Task: Look for products in the category "Specialty Cheeses" from Dietz & Watson only.
Action: Mouse moved to (763, 260)
Screenshot: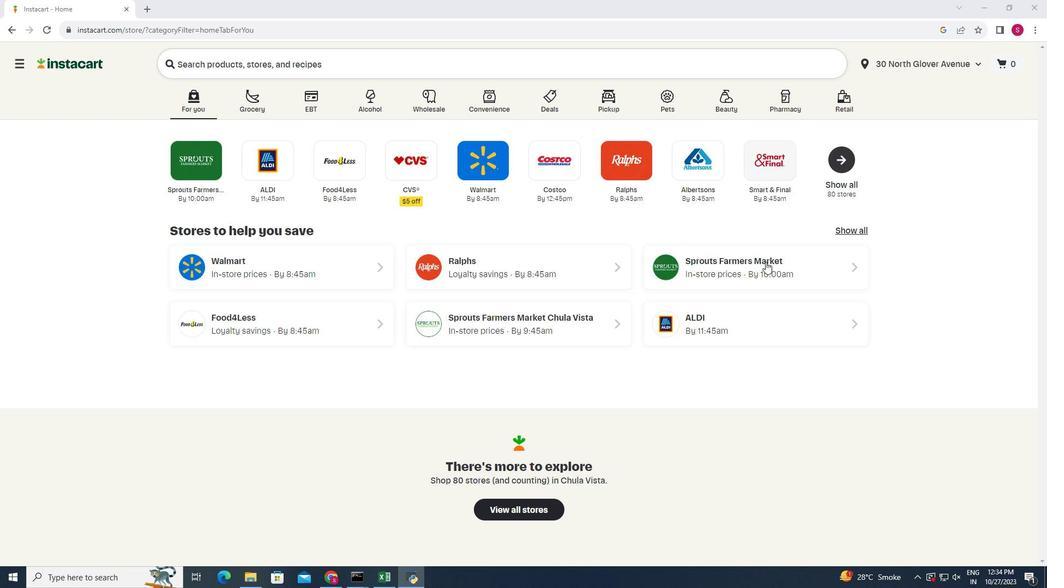 
Action: Mouse pressed left at (763, 260)
Screenshot: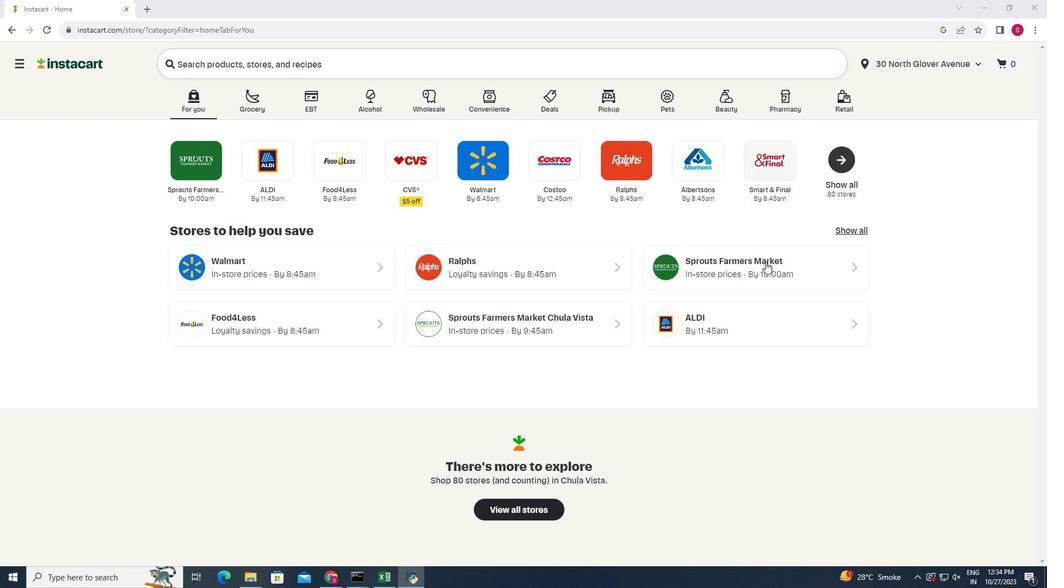 
Action: Mouse moved to (46, 475)
Screenshot: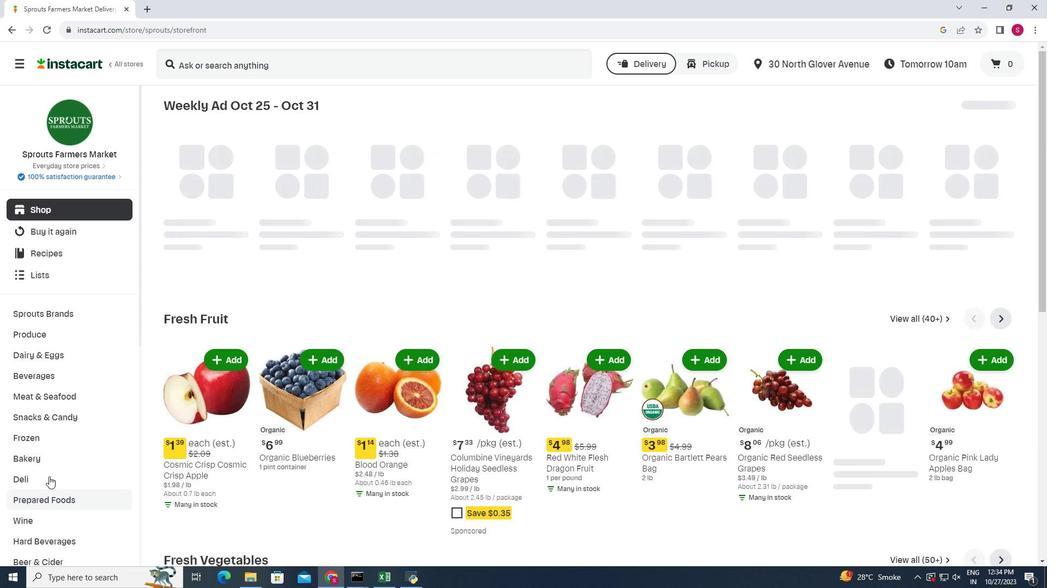 
Action: Mouse pressed left at (46, 475)
Screenshot: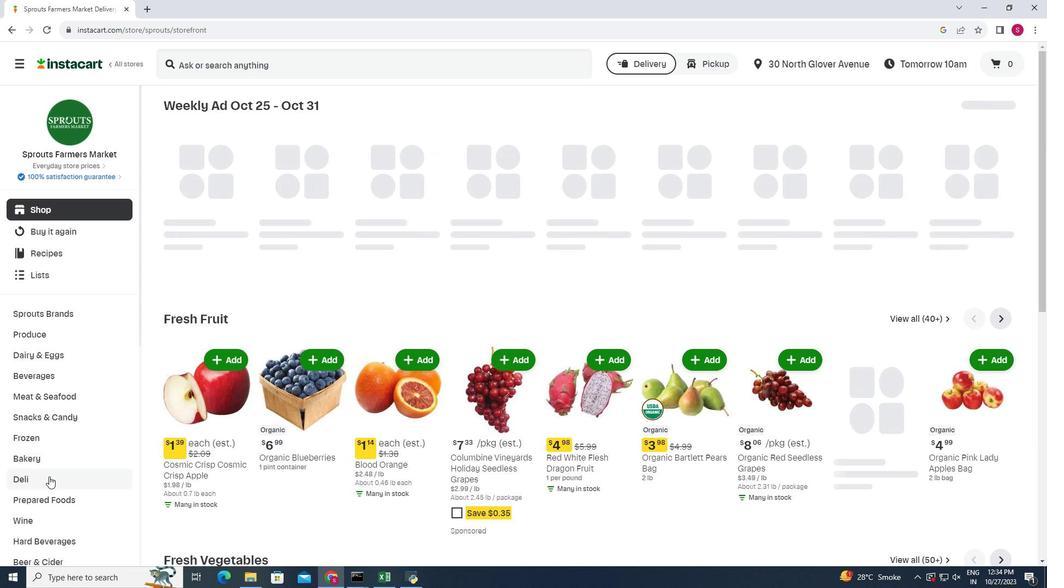 
Action: Mouse moved to (273, 243)
Screenshot: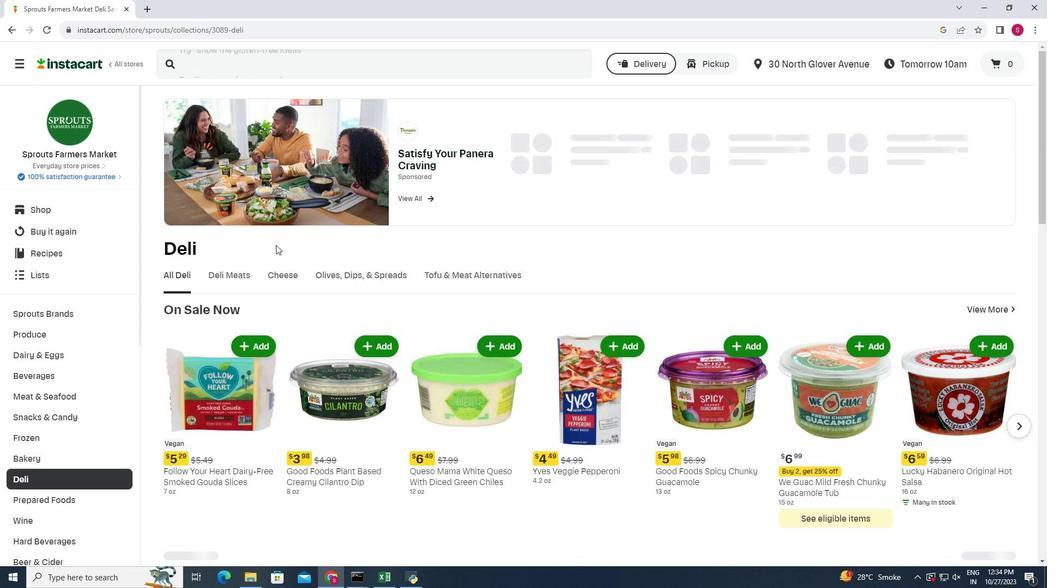 
Action: Mouse pressed left at (273, 243)
Screenshot: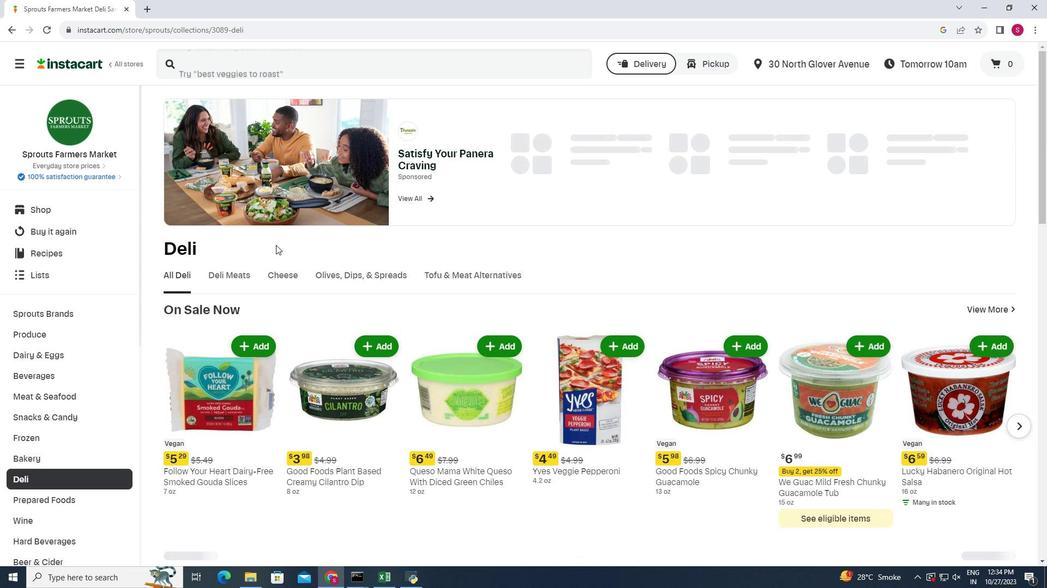 
Action: Mouse moved to (281, 273)
Screenshot: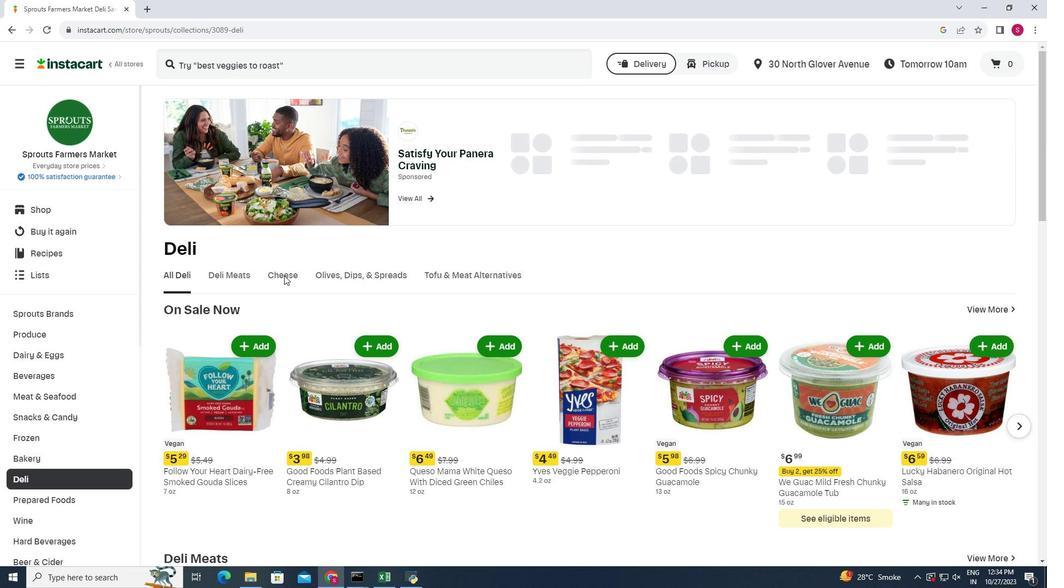
Action: Mouse pressed left at (281, 273)
Screenshot: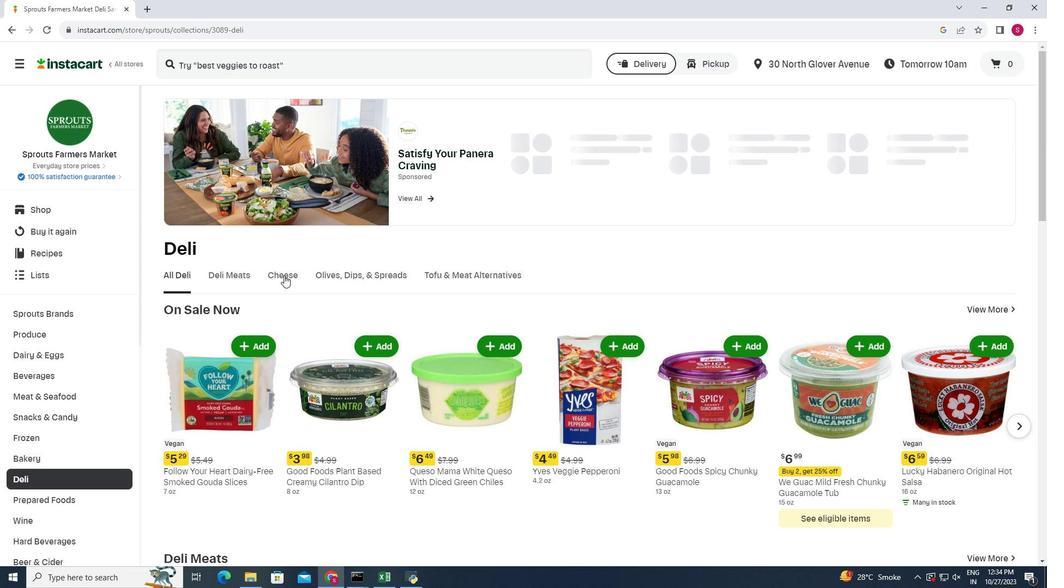 
Action: Mouse moved to (1012, 309)
Screenshot: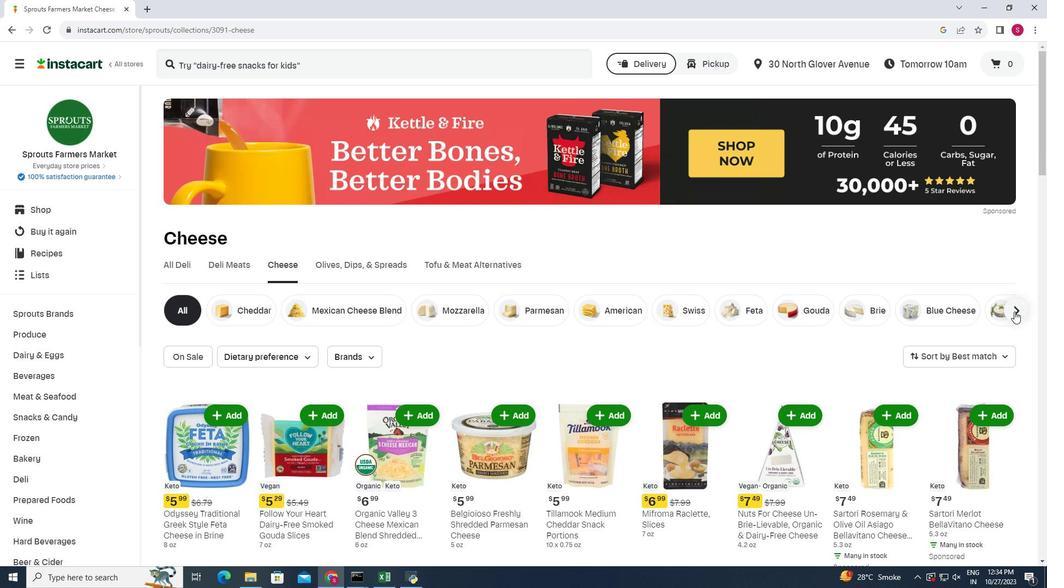 
Action: Mouse pressed left at (1012, 309)
Screenshot: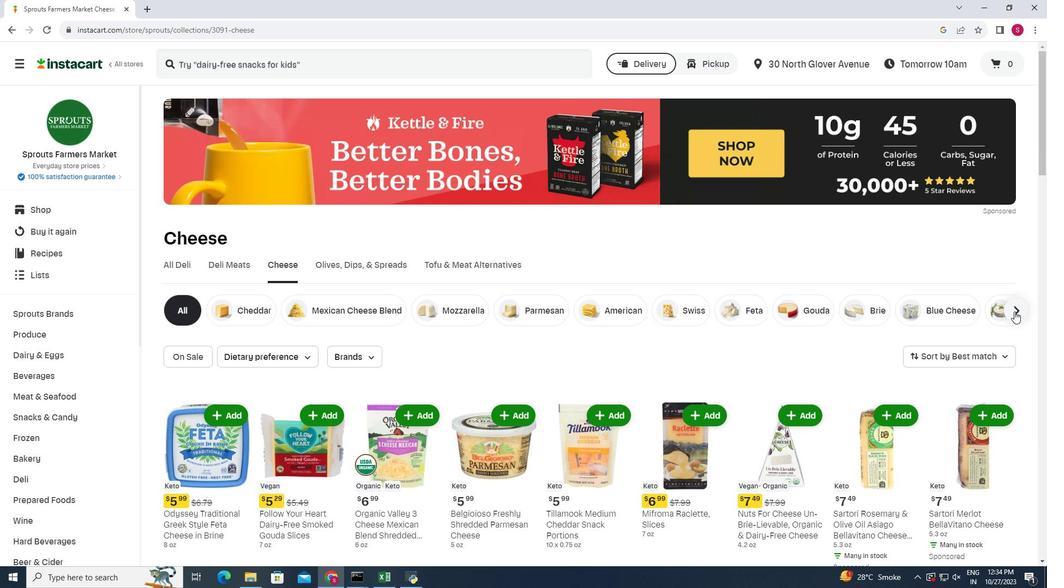 
Action: Mouse moved to (968, 314)
Screenshot: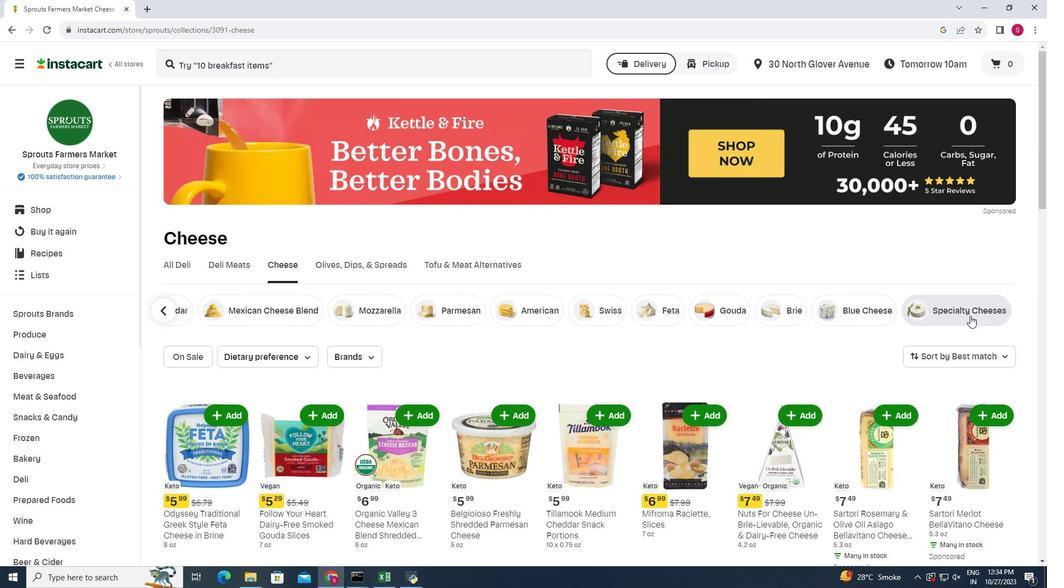 
Action: Mouse pressed left at (968, 314)
Screenshot: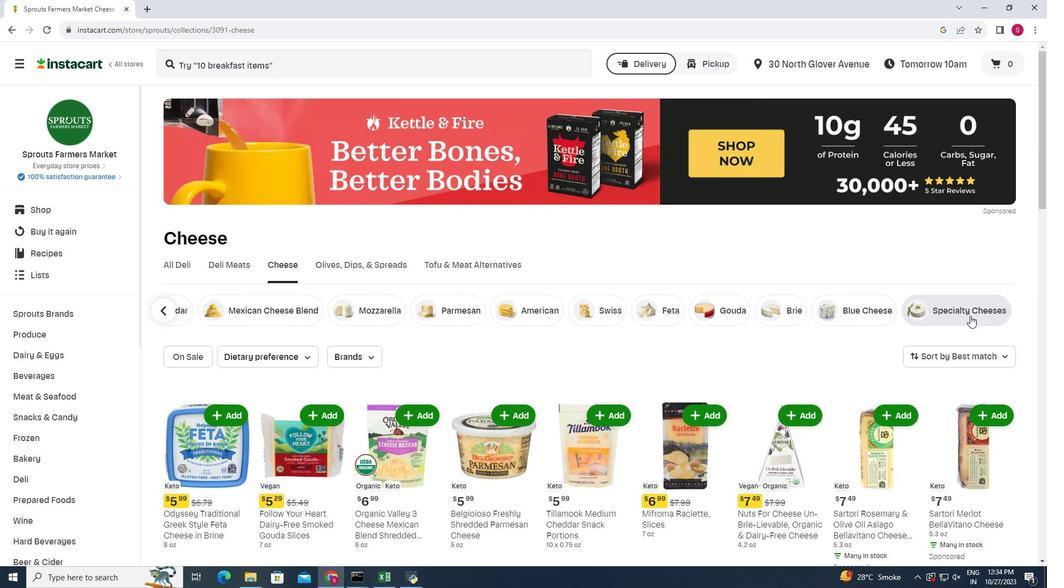 
Action: Mouse moved to (353, 349)
Screenshot: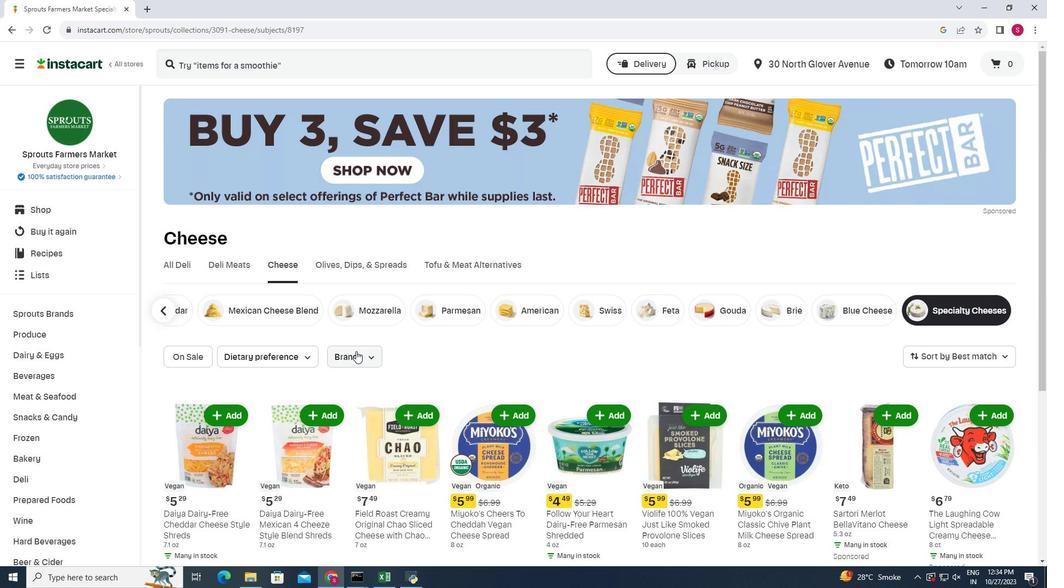
Action: Mouse pressed left at (353, 349)
Screenshot: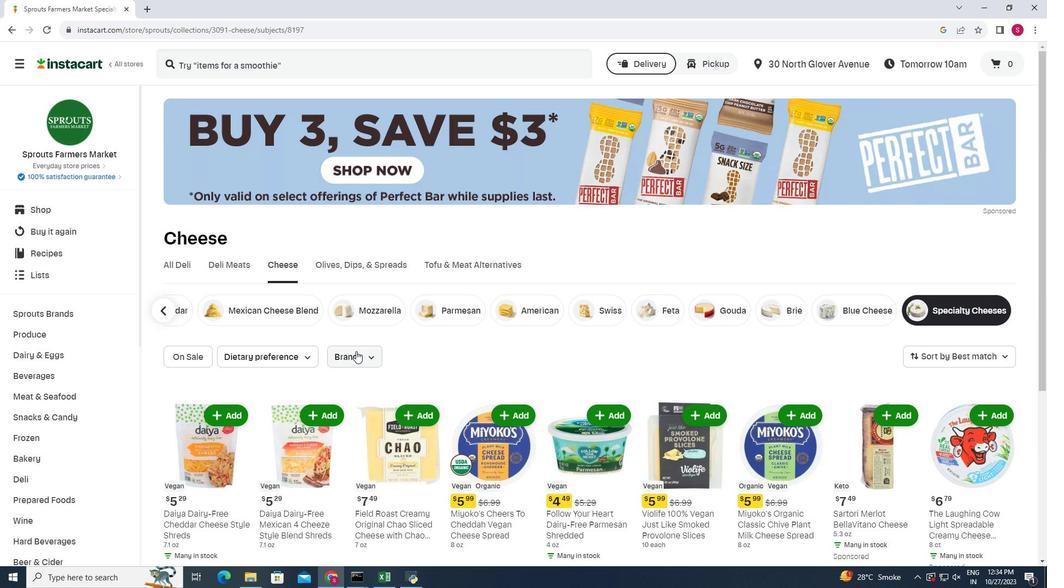 
Action: Mouse moved to (409, 427)
Screenshot: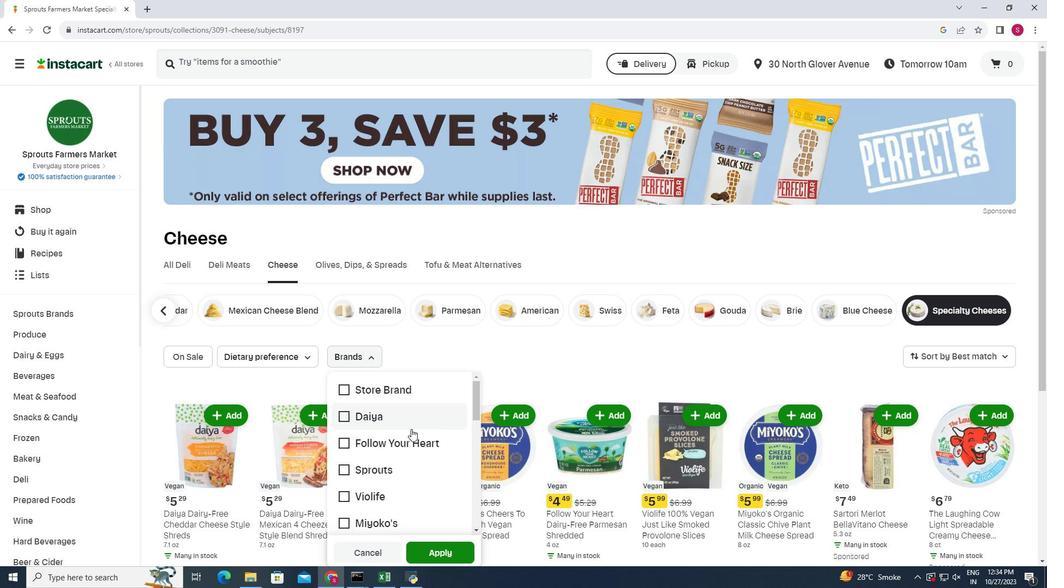 
Action: Mouse scrolled (409, 427) with delta (0, 0)
Screenshot: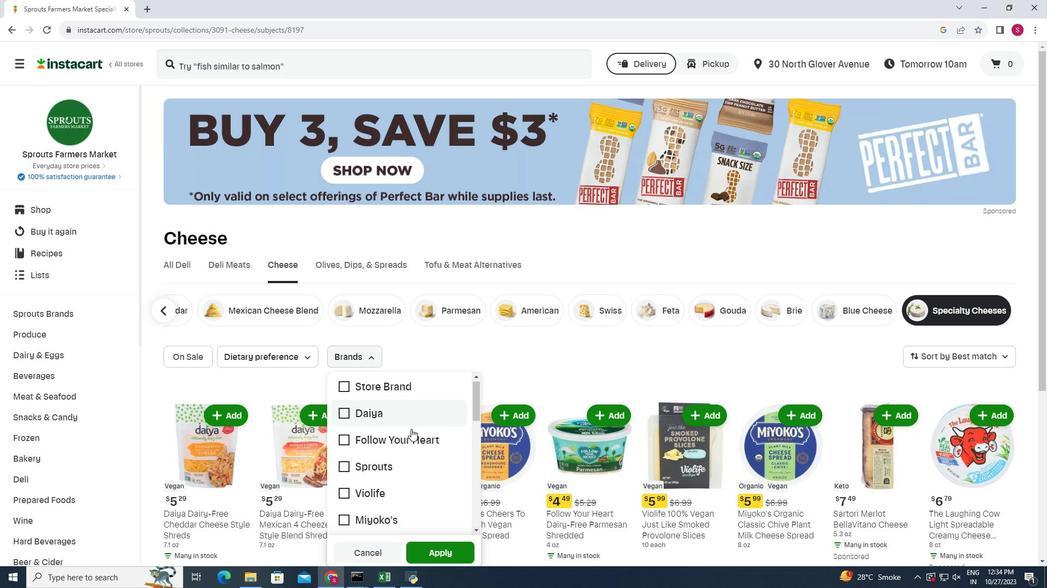 
Action: Mouse scrolled (409, 427) with delta (0, 0)
Screenshot: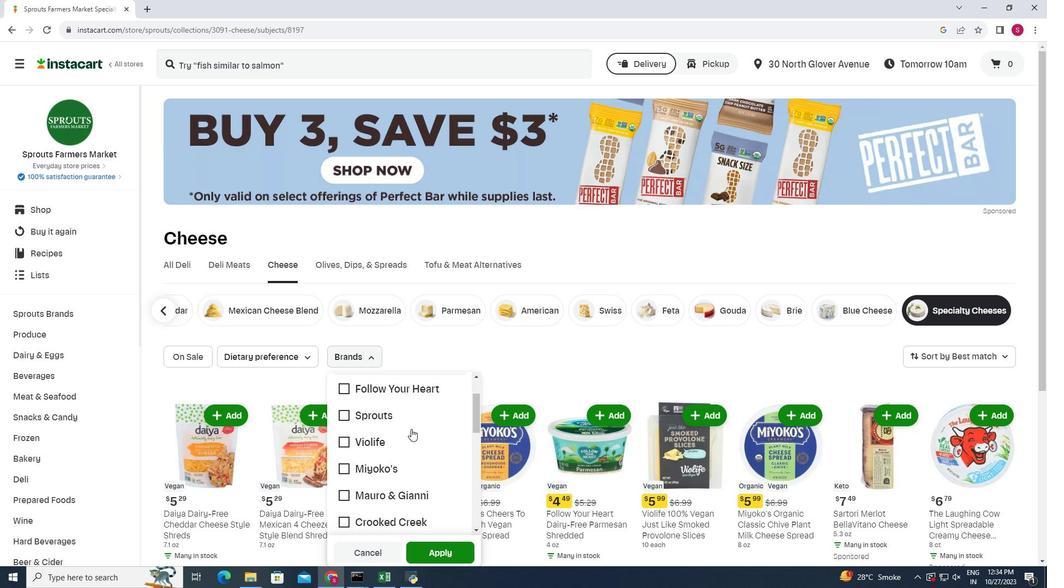 
Action: Mouse scrolled (409, 427) with delta (0, 0)
Screenshot: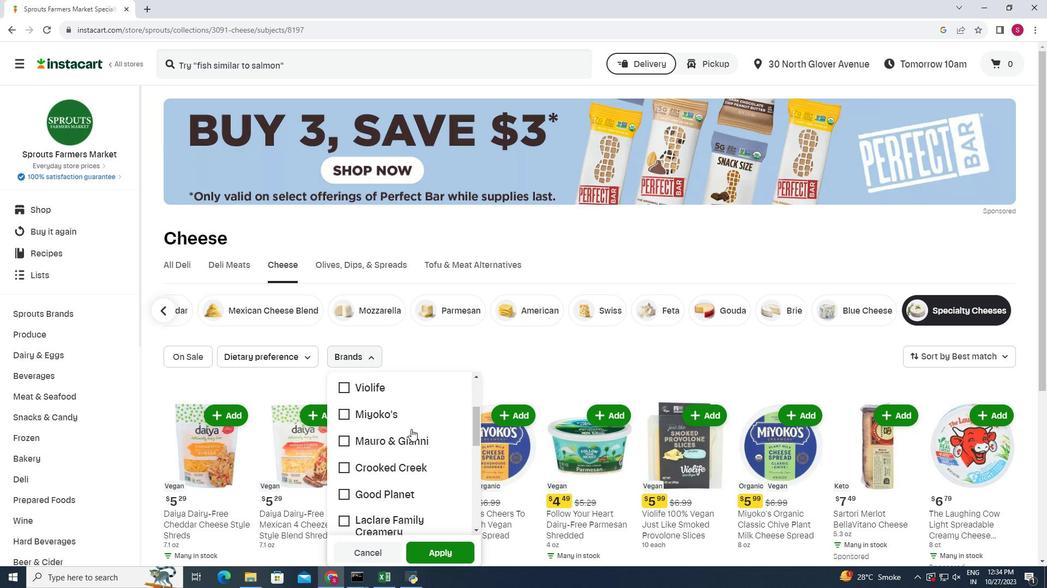 
Action: Mouse scrolled (409, 427) with delta (0, 0)
Screenshot: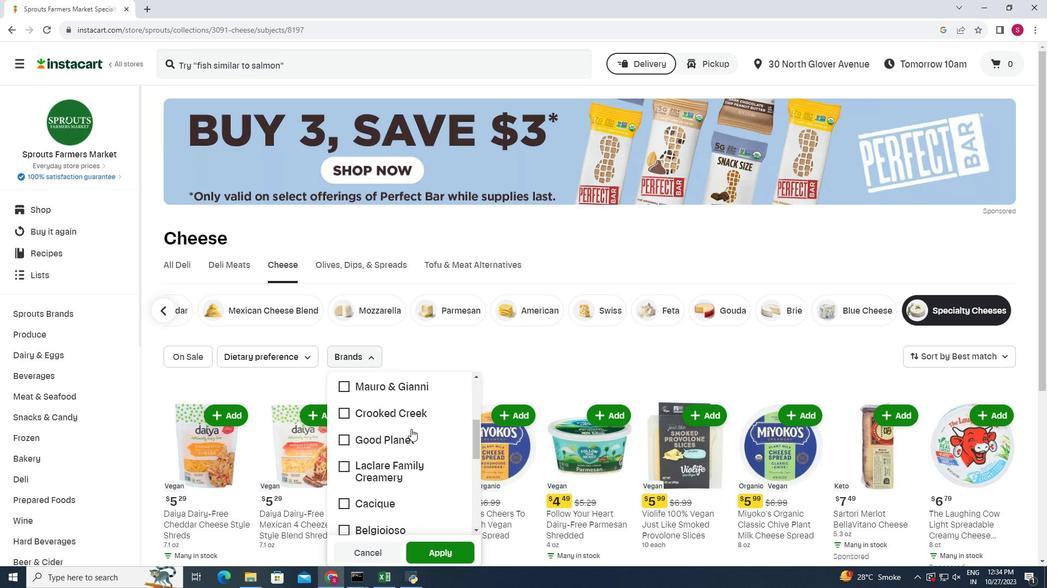 
Action: Mouse scrolled (409, 427) with delta (0, 0)
Screenshot: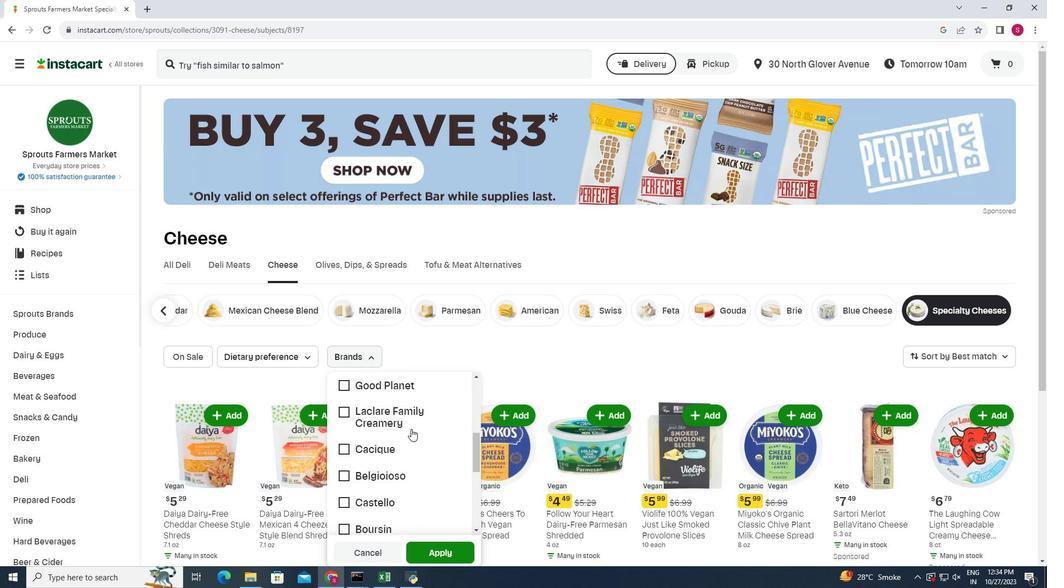 
Action: Mouse scrolled (409, 427) with delta (0, 0)
Screenshot: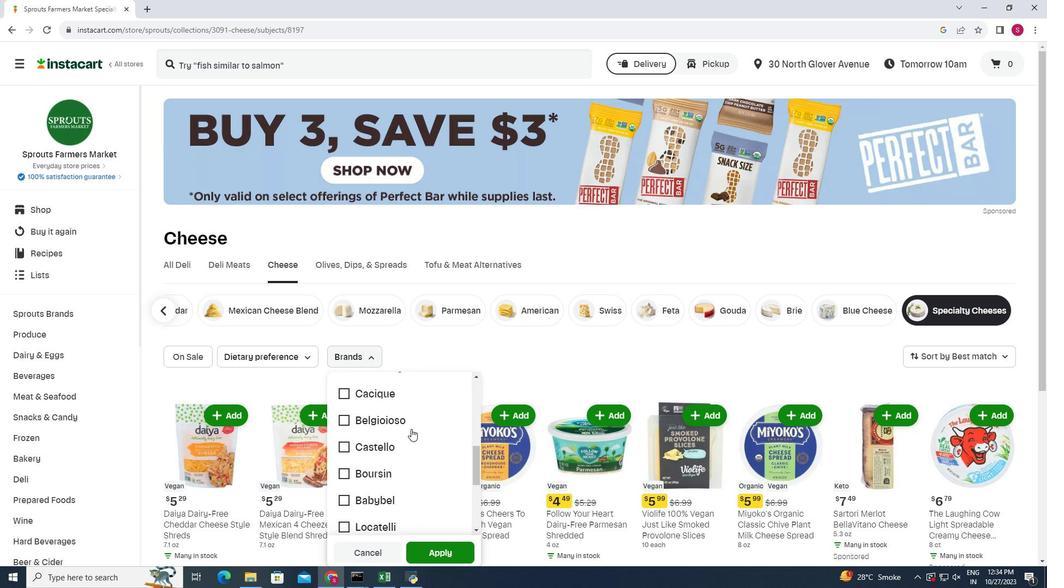 
Action: Mouse scrolled (409, 427) with delta (0, 0)
Screenshot: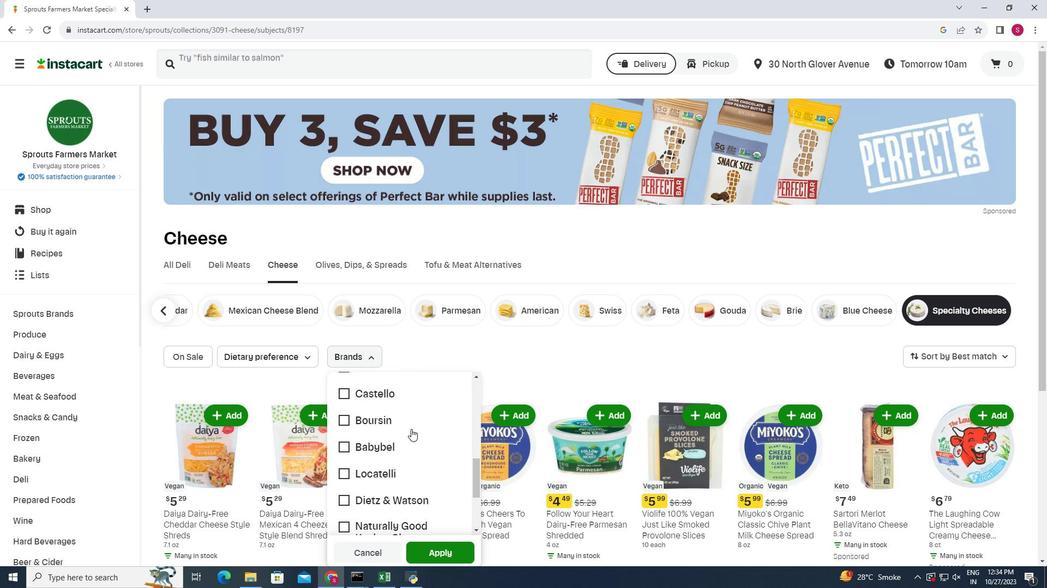 
Action: Mouse moved to (347, 441)
Screenshot: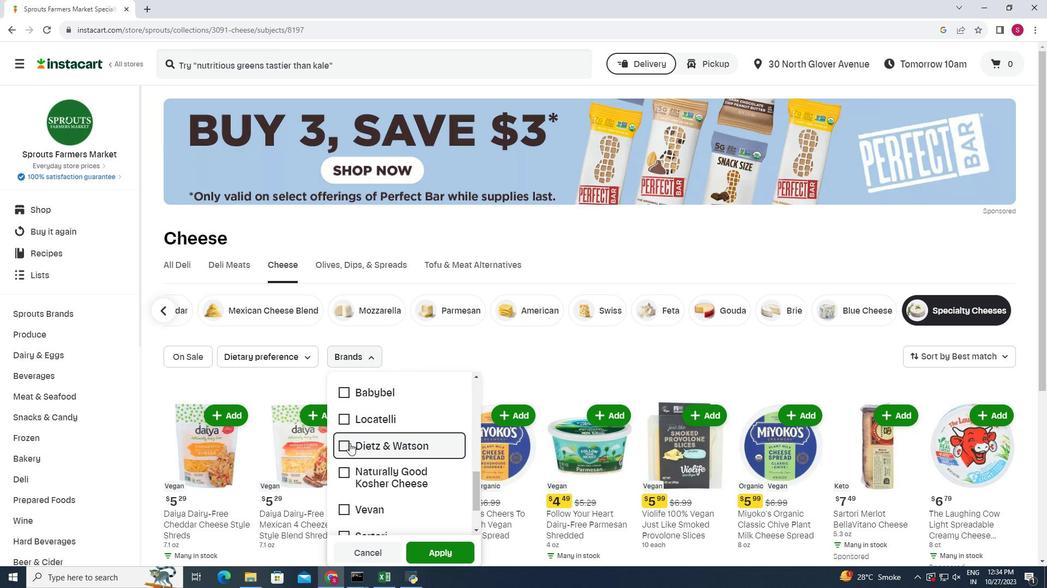 
Action: Mouse pressed left at (347, 441)
Screenshot: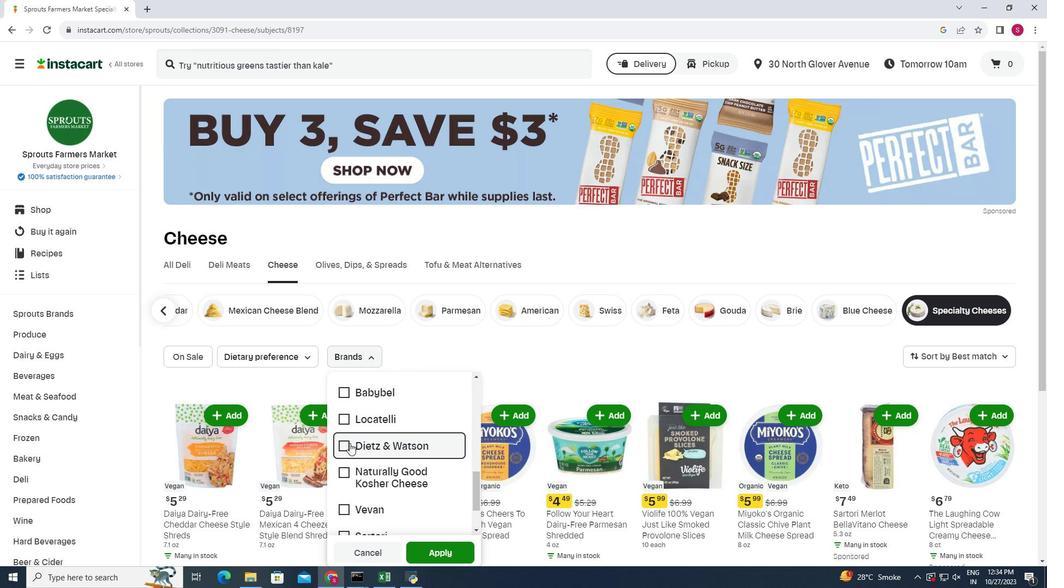 
Action: Mouse moved to (423, 549)
Screenshot: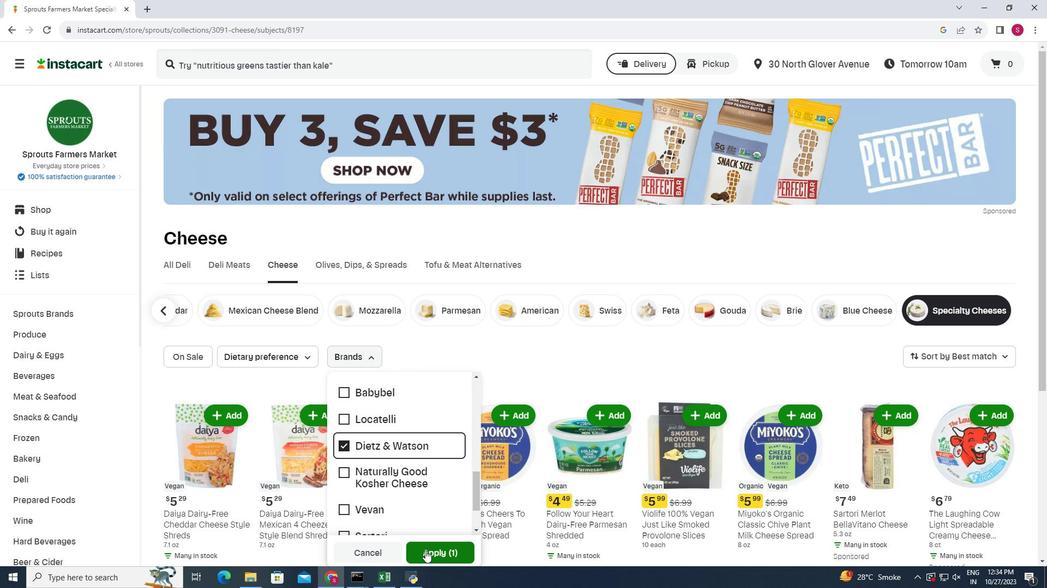 
Action: Mouse pressed left at (423, 549)
Screenshot: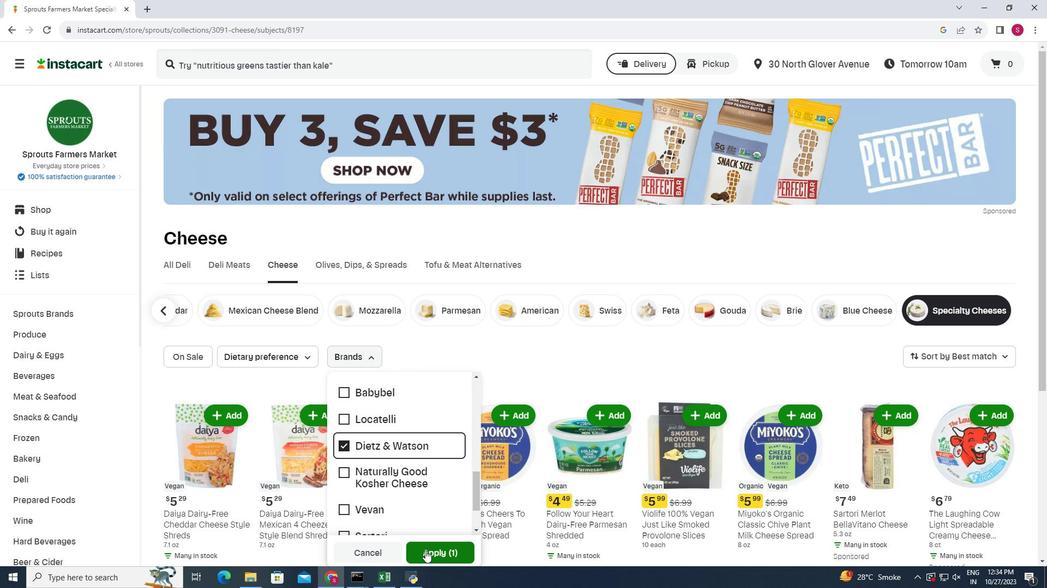 
Action: Mouse moved to (502, 394)
Screenshot: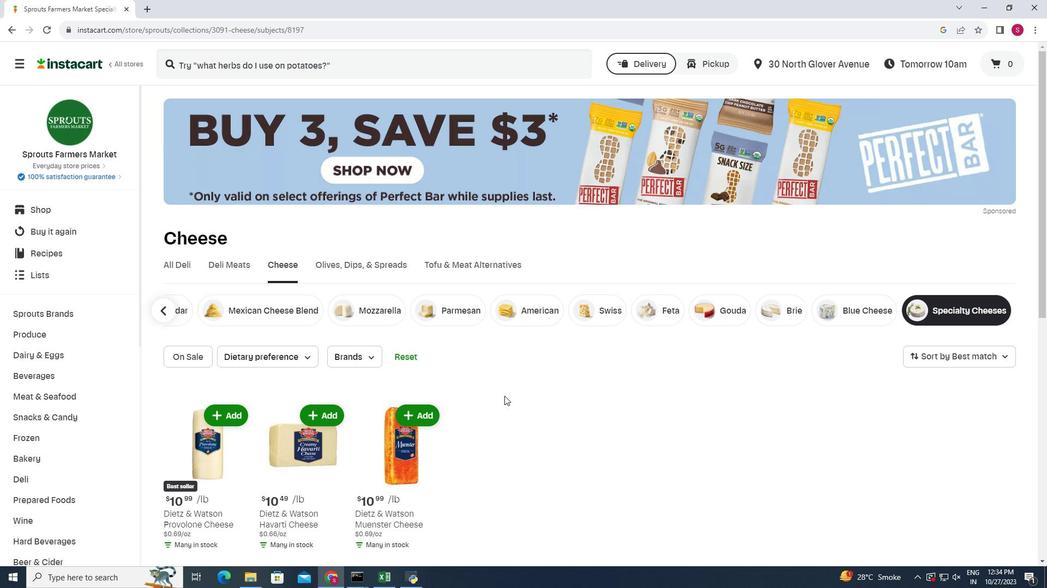 
Action: Mouse scrolled (502, 393) with delta (0, 0)
Screenshot: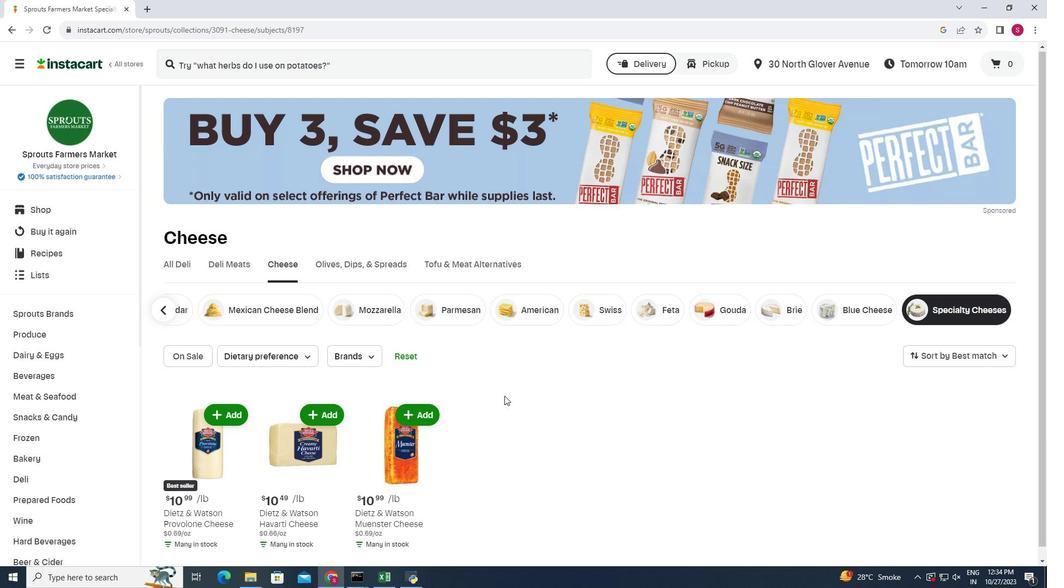 
Action: Mouse scrolled (502, 393) with delta (0, 0)
Screenshot: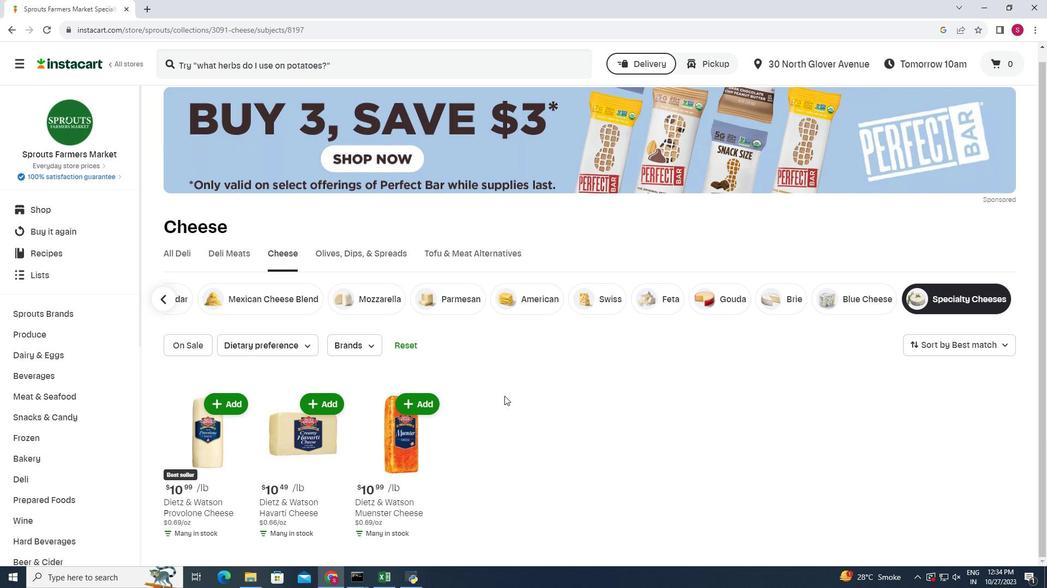 
Action: Mouse scrolled (502, 393) with delta (0, 0)
Screenshot: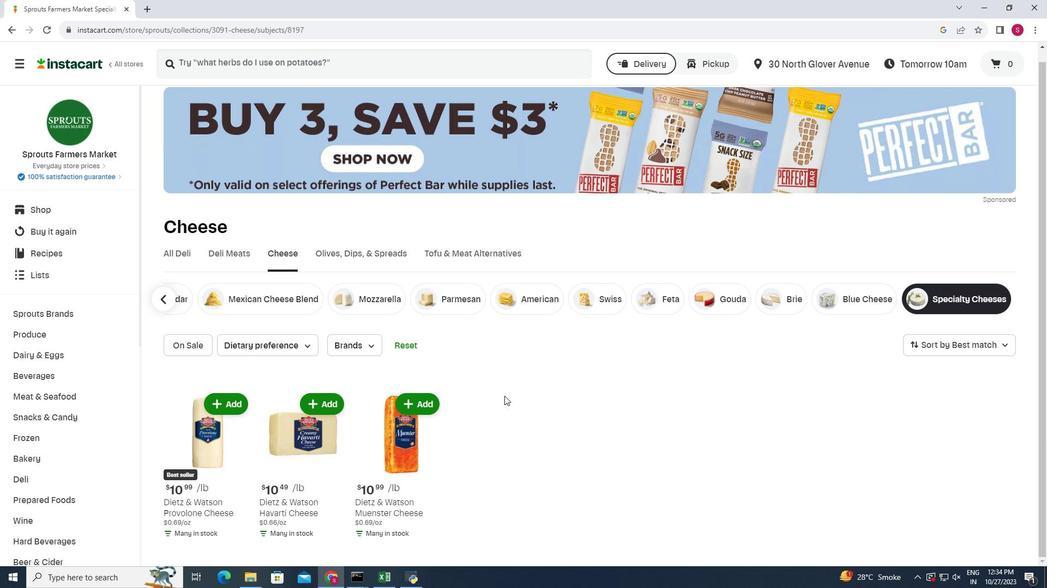 
Action: Mouse moved to (503, 393)
Screenshot: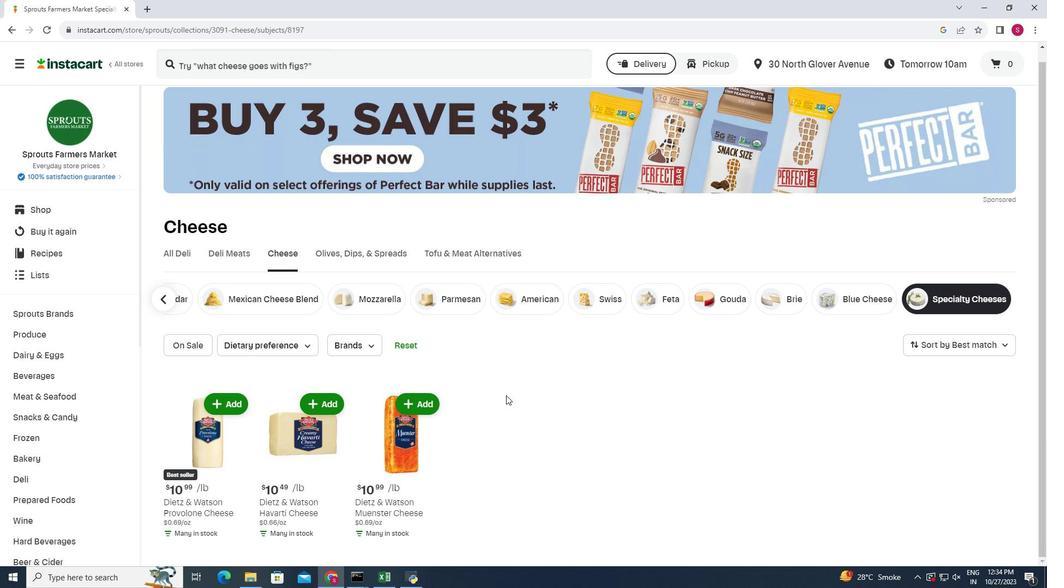 
